Task: Search one way flight ticket for 3 adults, 3 children in premium economy from Yakutat: Yakutat Airport (also See Yakutat Seaplane Base) to New Bern: Coastal Carolina Regional Airport (was Craven County Regional) on 5-4-2023. Choice of flights is JetBlue. Number of bags: 1 carry on bag. Price is upto 74000. Outbound departure time preference is 18:30.
Action: Mouse moved to (296, 243)
Screenshot: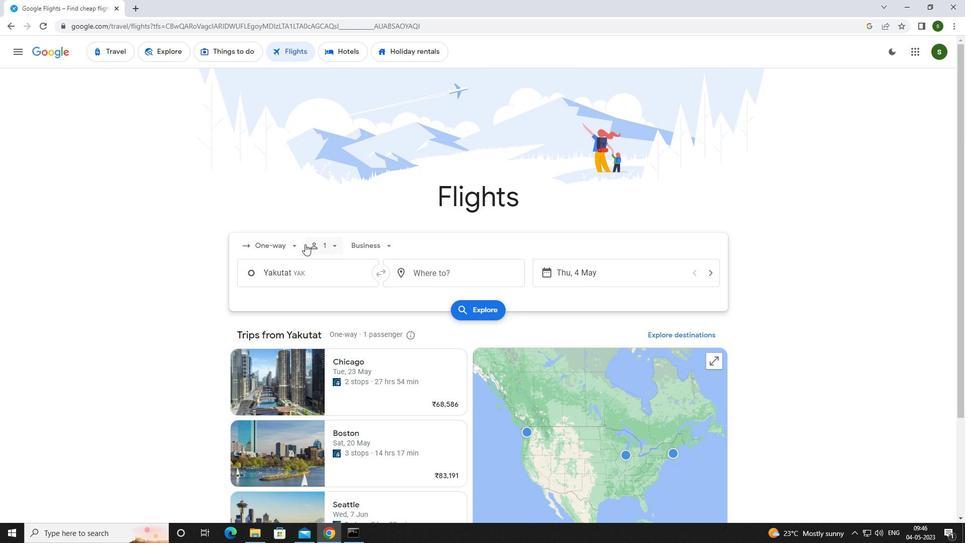 
Action: Mouse pressed left at (296, 243)
Screenshot: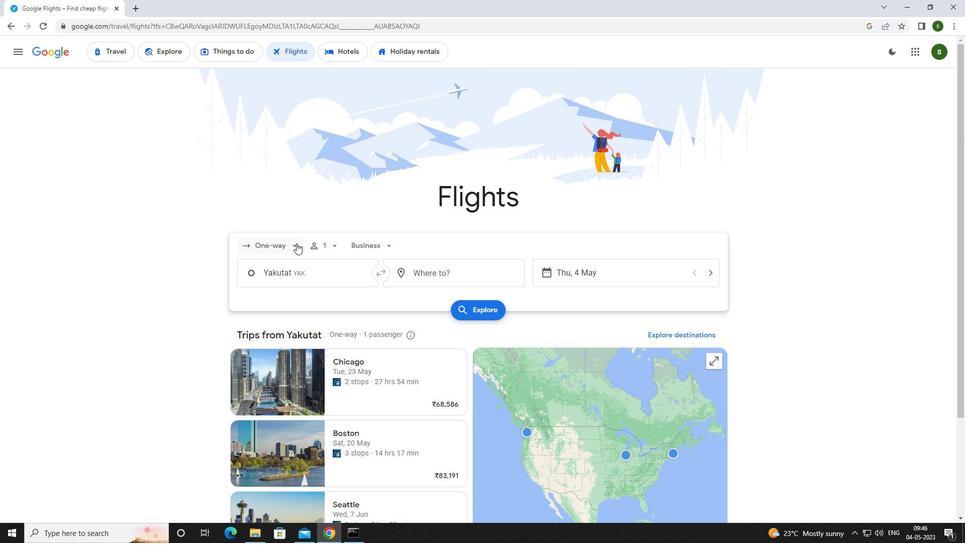 
Action: Mouse moved to (299, 287)
Screenshot: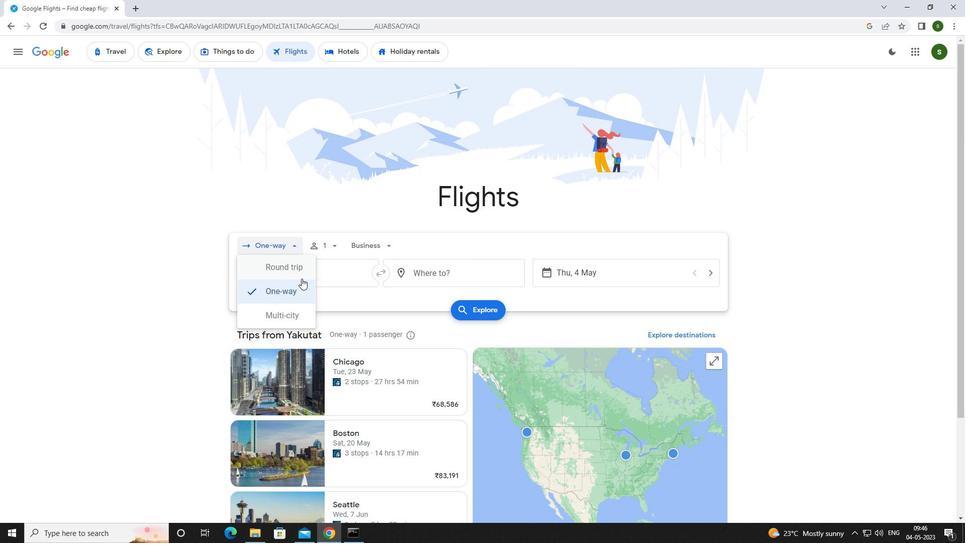 
Action: Mouse pressed left at (299, 287)
Screenshot: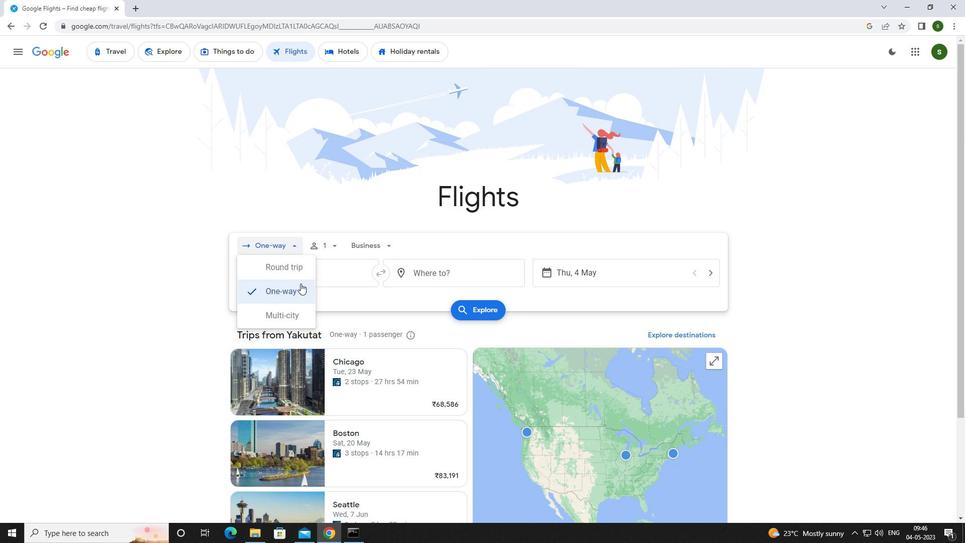 
Action: Mouse moved to (330, 248)
Screenshot: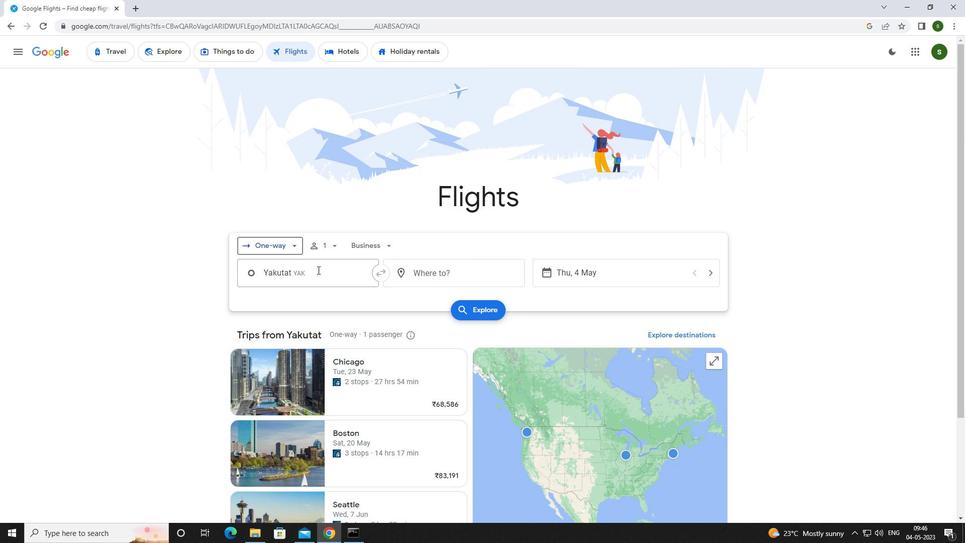 
Action: Mouse pressed left at (330, 248)
Screenshot: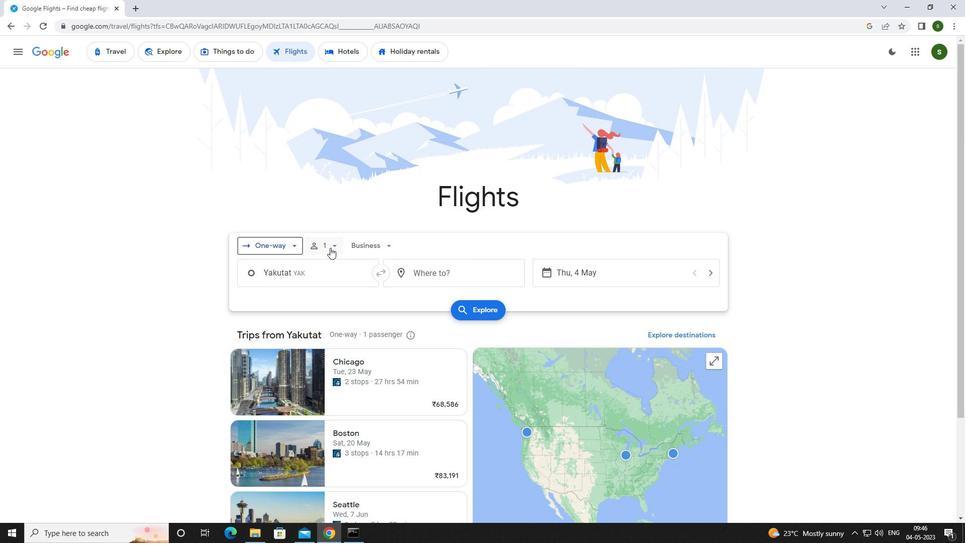 
Action: Mouse moved to (414, 273)
Screenshot: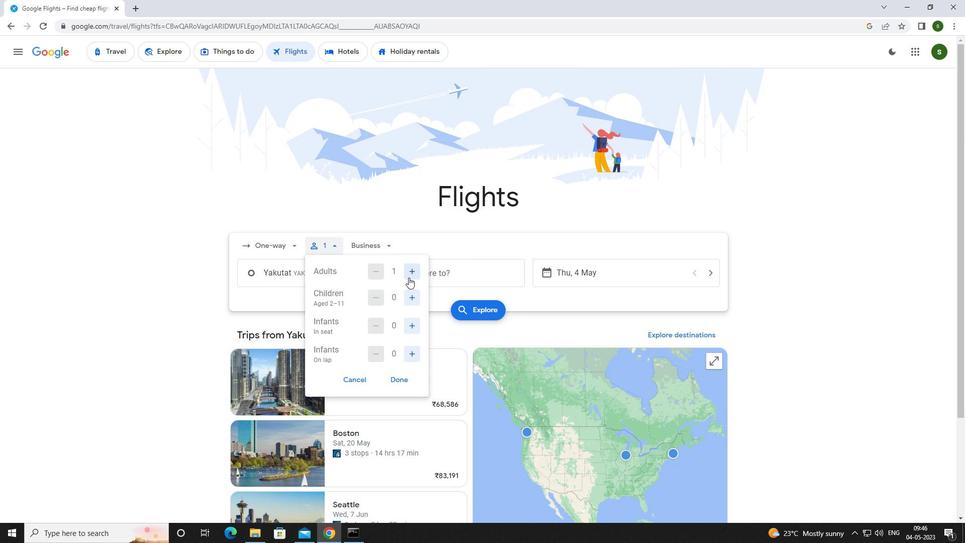 
Action: Mouse pressed left at (414, 273)
Screenshot: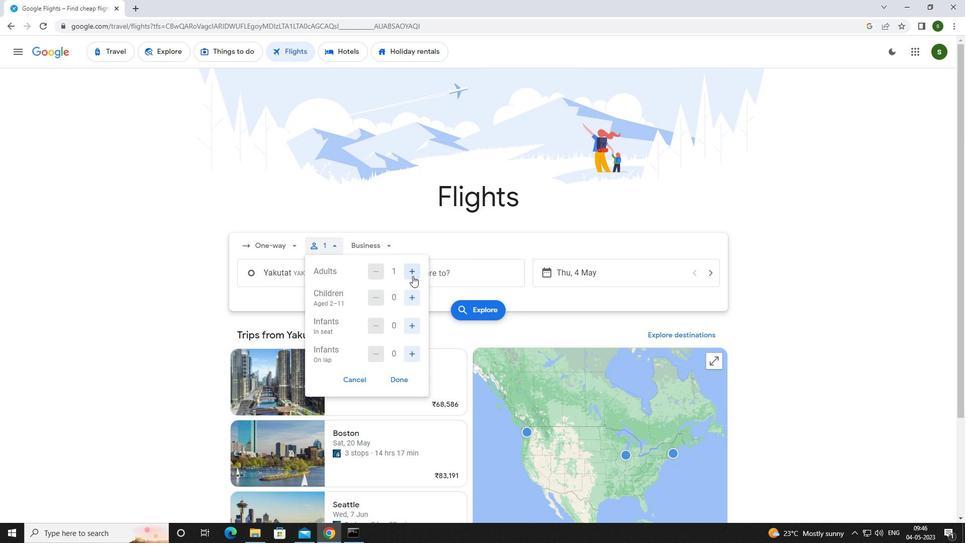 
Action: Mouse pressed left at (414, 273)
Screenshot: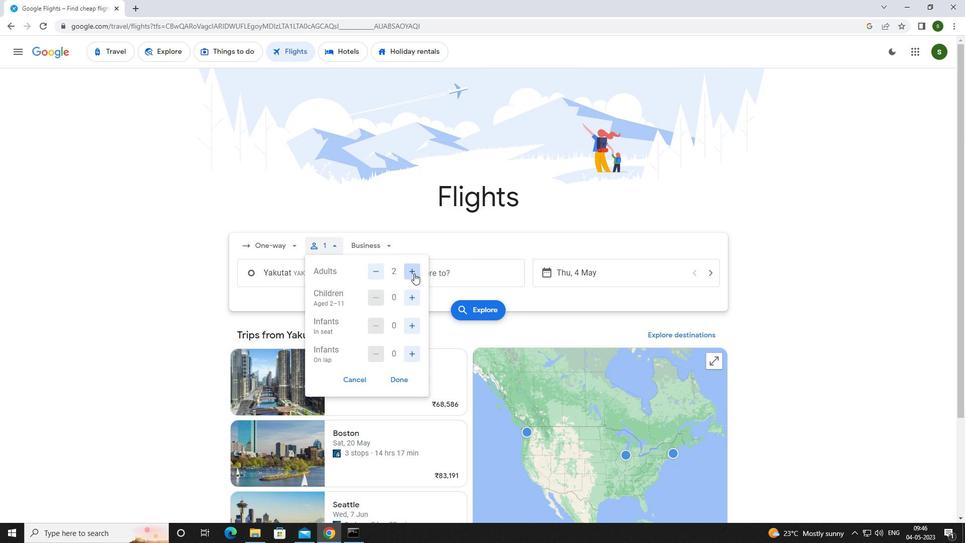 
Action: Mouse moved to (418, 300)
Screenshot: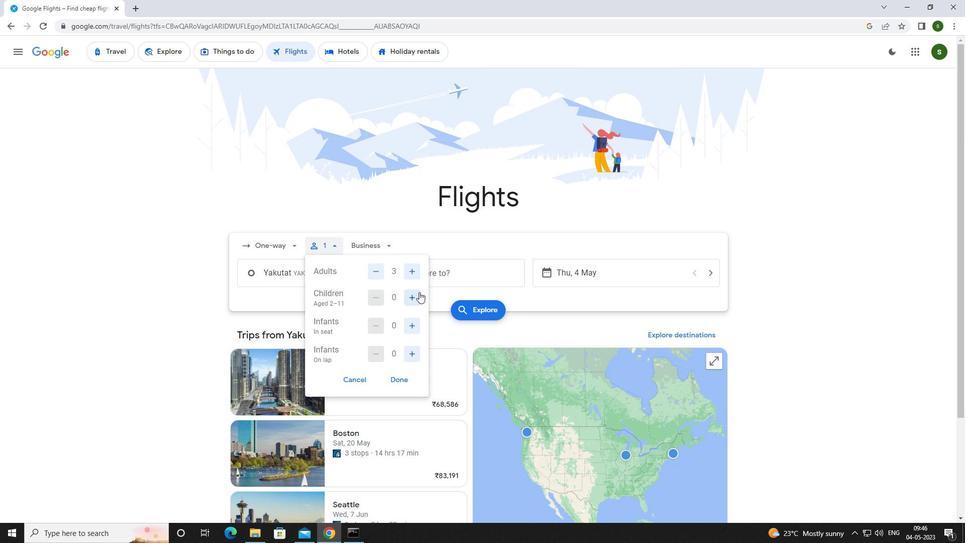 
Action: Mouse pressed left at (418, 300)
Screenshot: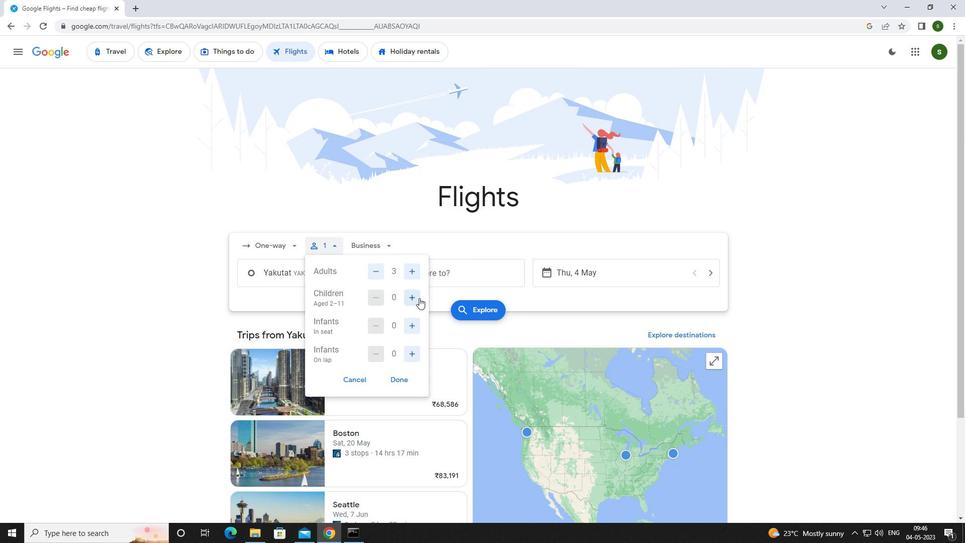 
Action: Mouse pressed left at (418, 300)
Screenshot: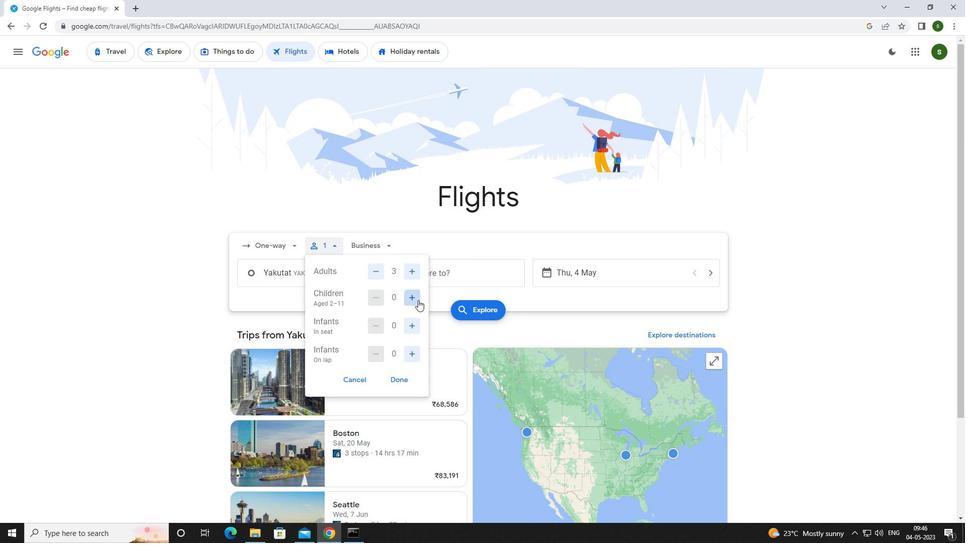 
Action: Mouse pressed left at (418, 300)
Screenshot: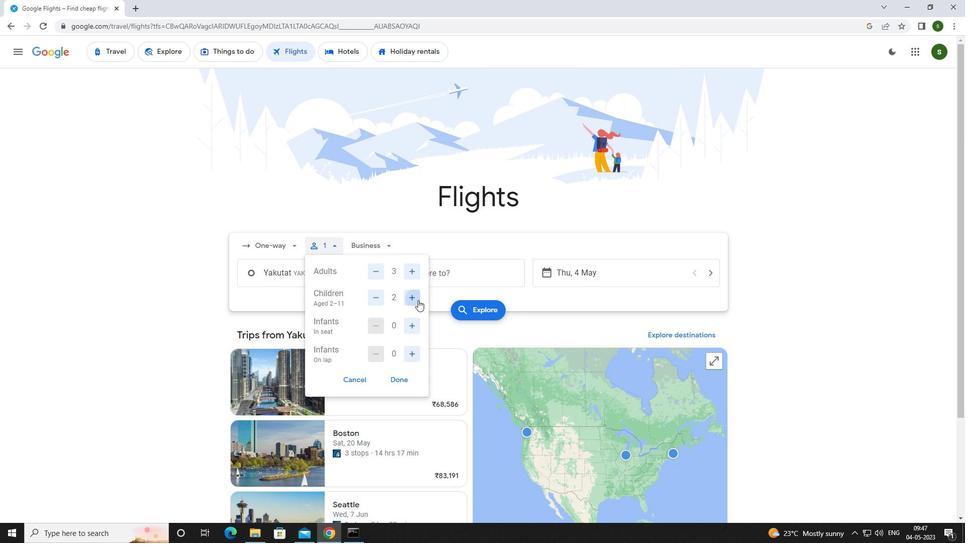 
Action: Mouse moved to (389, 249)
Screenshot: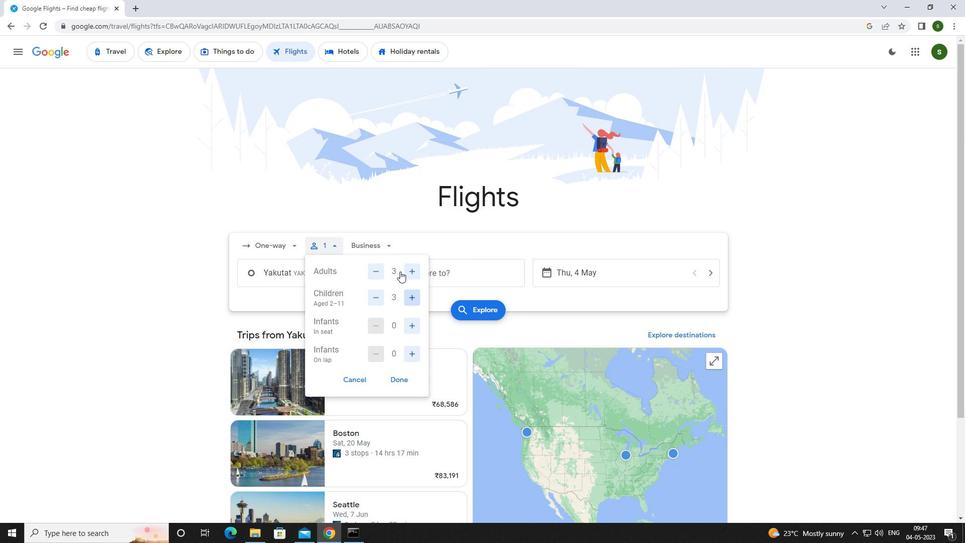 
Action: Mouse pressed left at (389, 249)
Screenshot: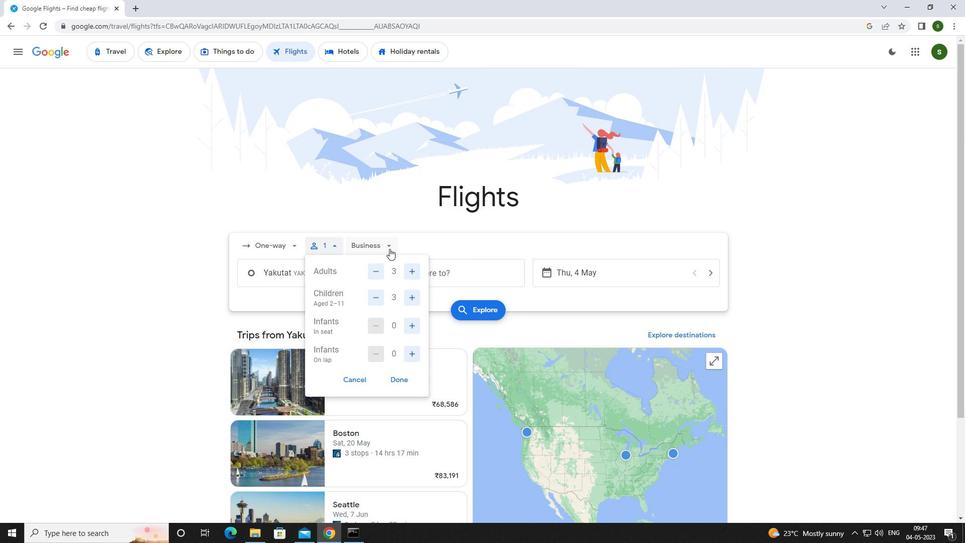 
Action: Mouse moved to (397, 288)
Screenshot: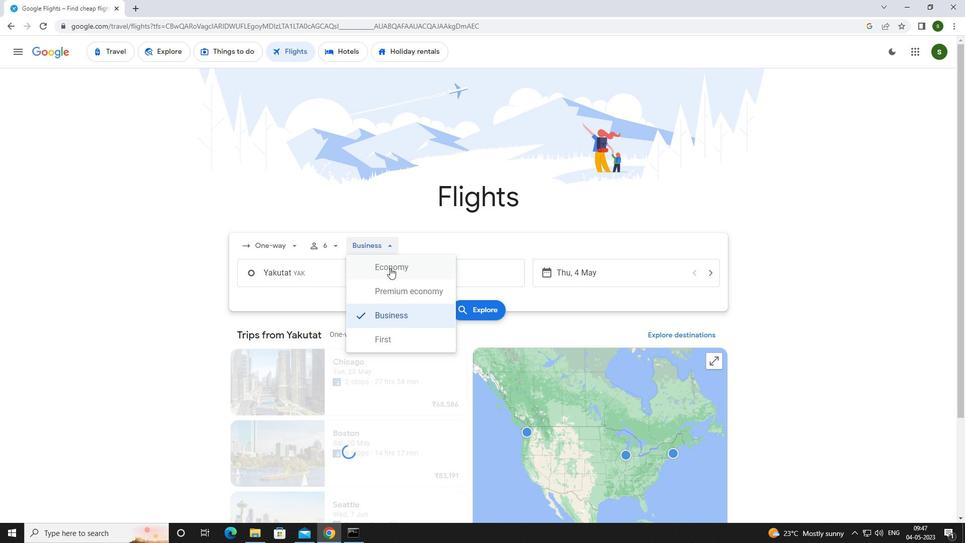 
Action: Mouse pressed left at (397, 288)
Screenshot: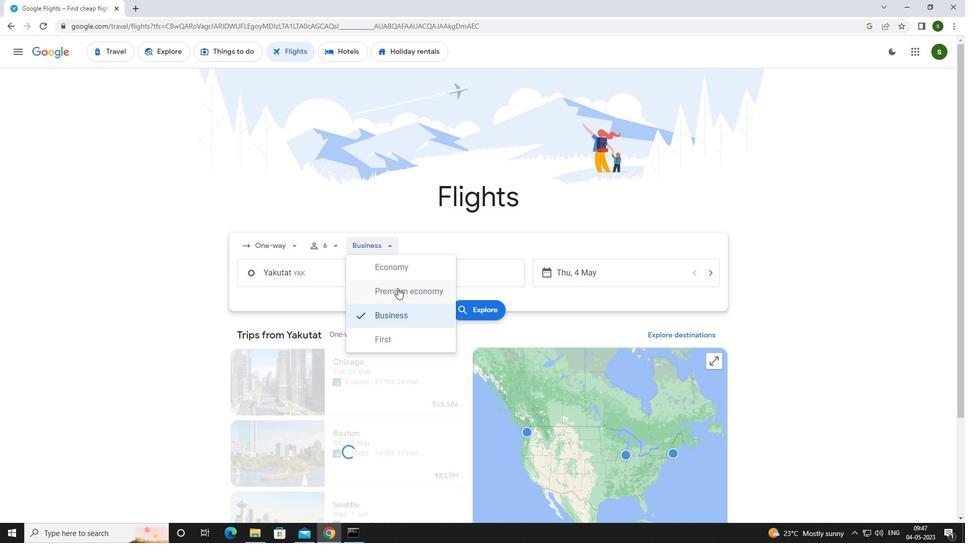 
Action: Mouse moved to (343, 277)
Screenshot: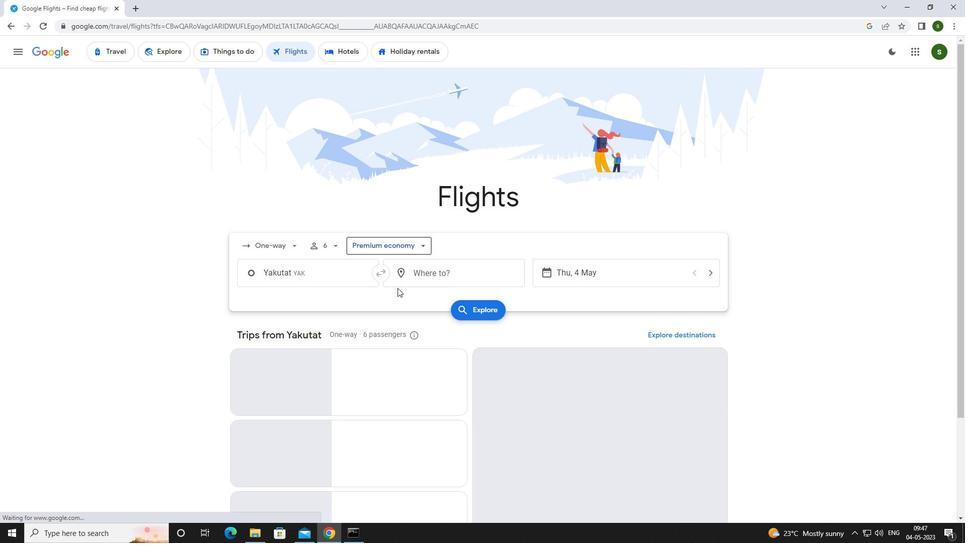 
Action: Mouse pressed left at (343, 277)
Screenshot: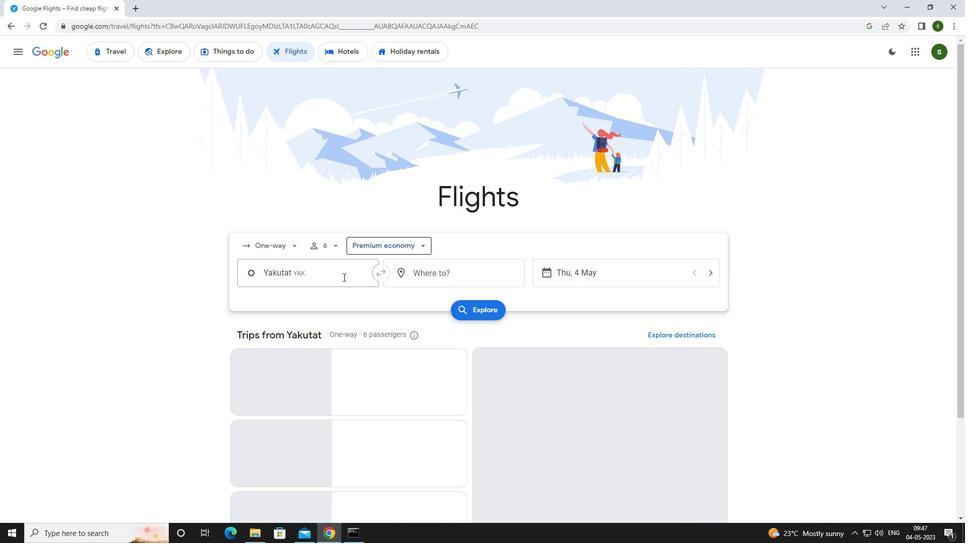 
Action: Key pressed <Key.caps_lock>y<Key.caps_lock>akutat
Screenshot: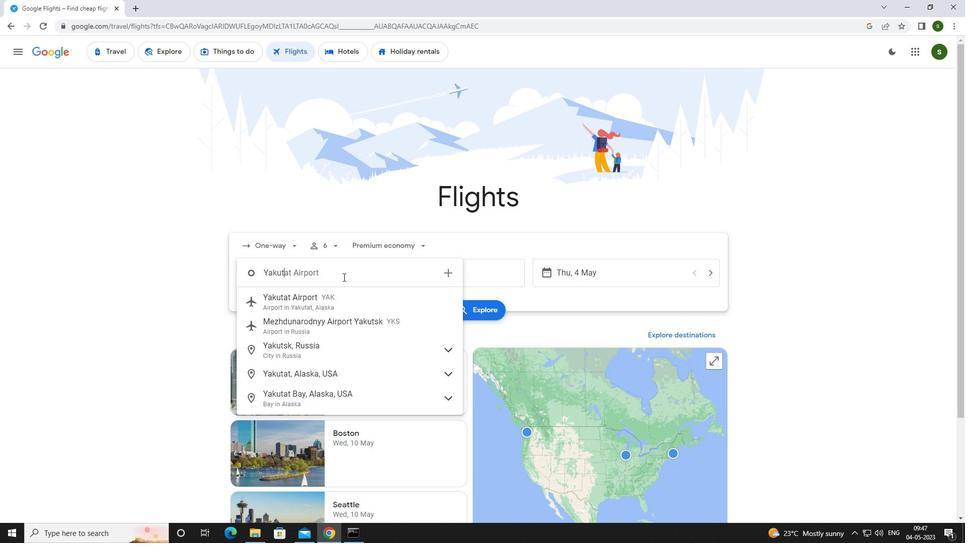 
Action: Mouse moved to (332, 300)
Screenshot: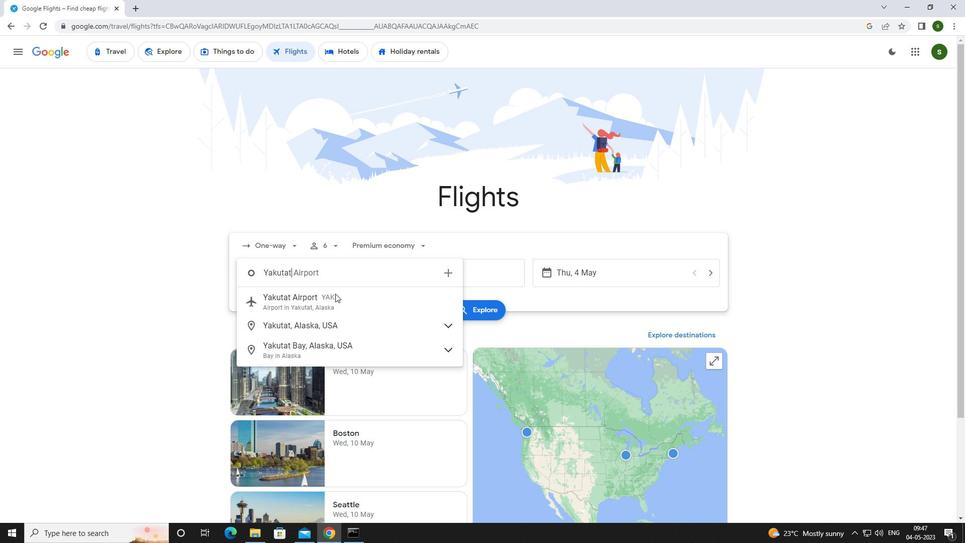 
Action: Mouse pressed left at (332, 300)
Screenshot: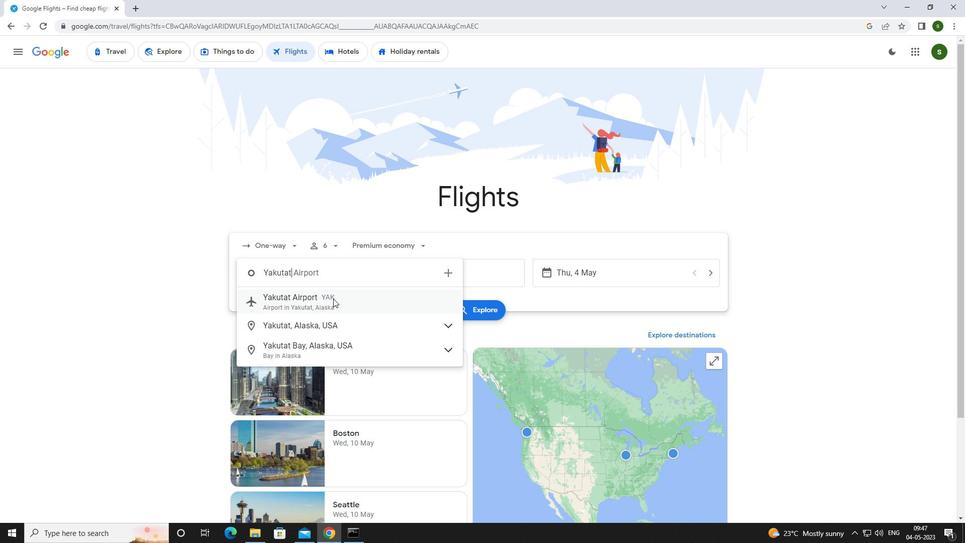 
Action: Mouse moved to (442, 265)
Screenshot: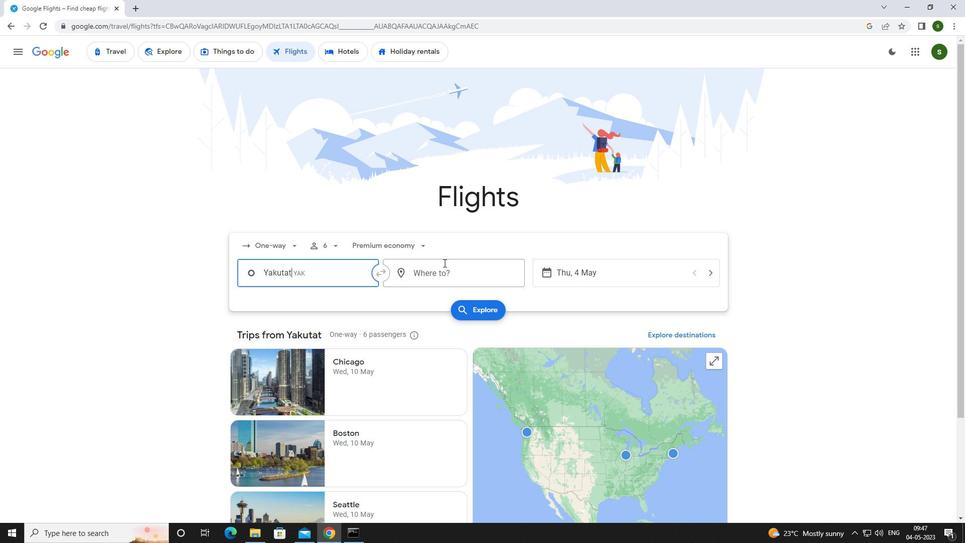 
Action: Mouse pressed left at (442, 265)
Screenshot: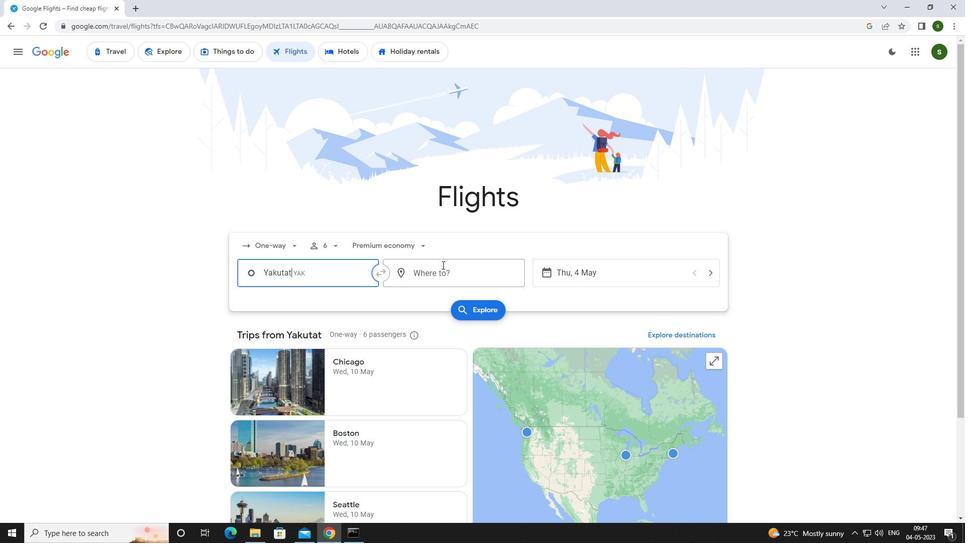 
Action: Mouse moved to (434, 267)
Screenshot: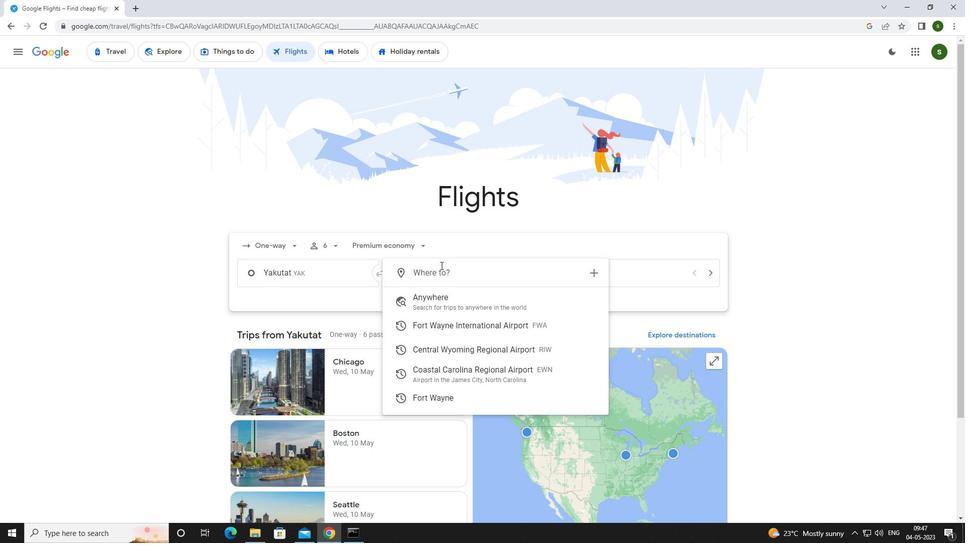 
Action: Key pressed <Key.caps_lock>c<Key.caps_lock>oasta
Screenshot: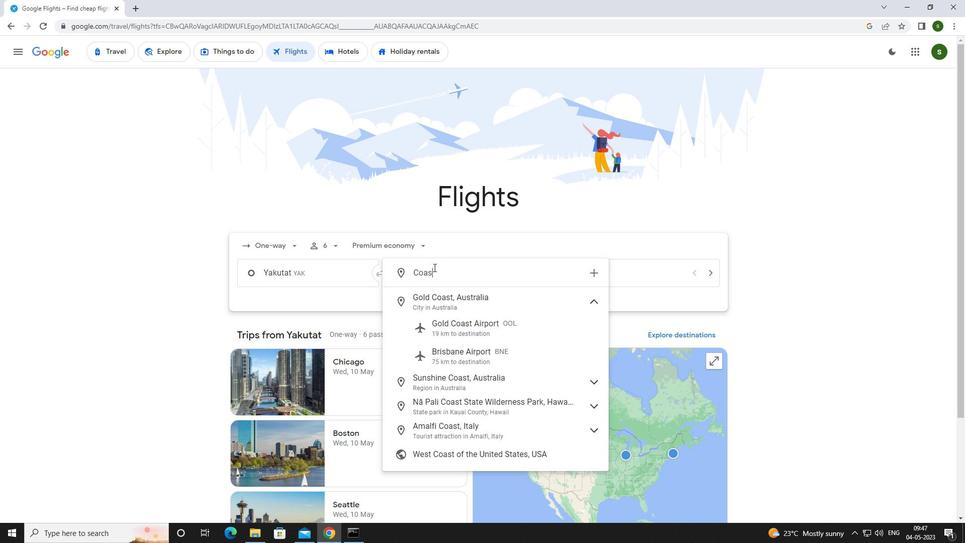 
Action: Mouse moved to (443, 289)
Screenshot: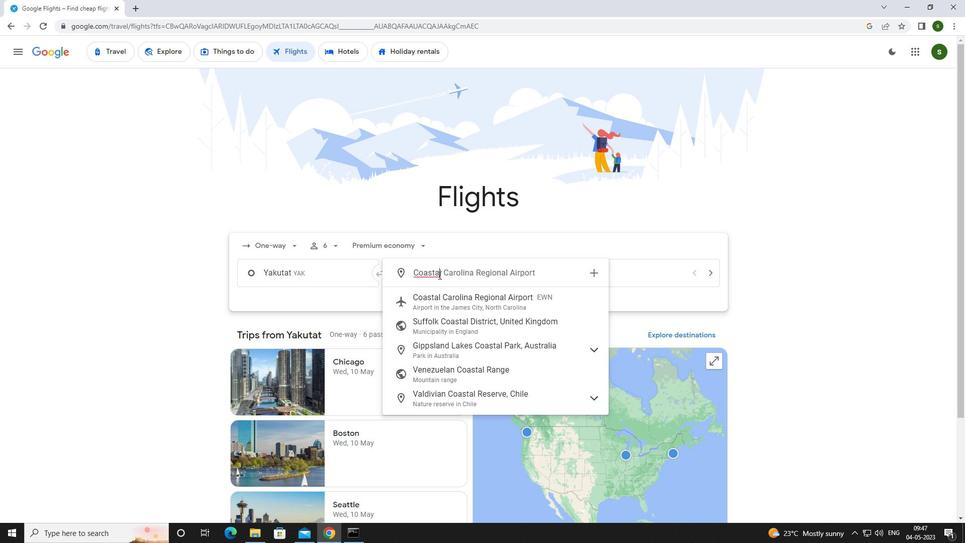 
Action: Mouse pressed left at (443, 289)
Screenshot: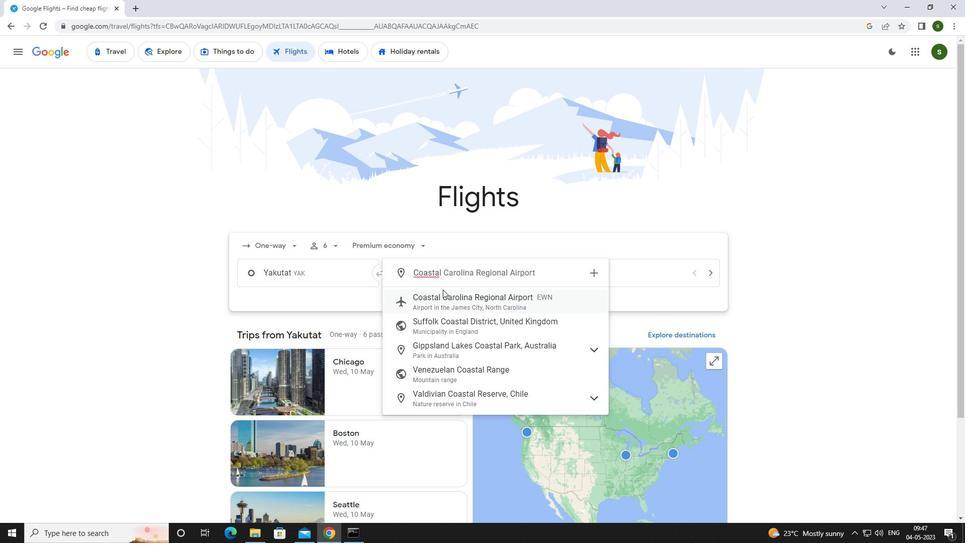
Action: Mouse moved to (618, 285)
Screenshot: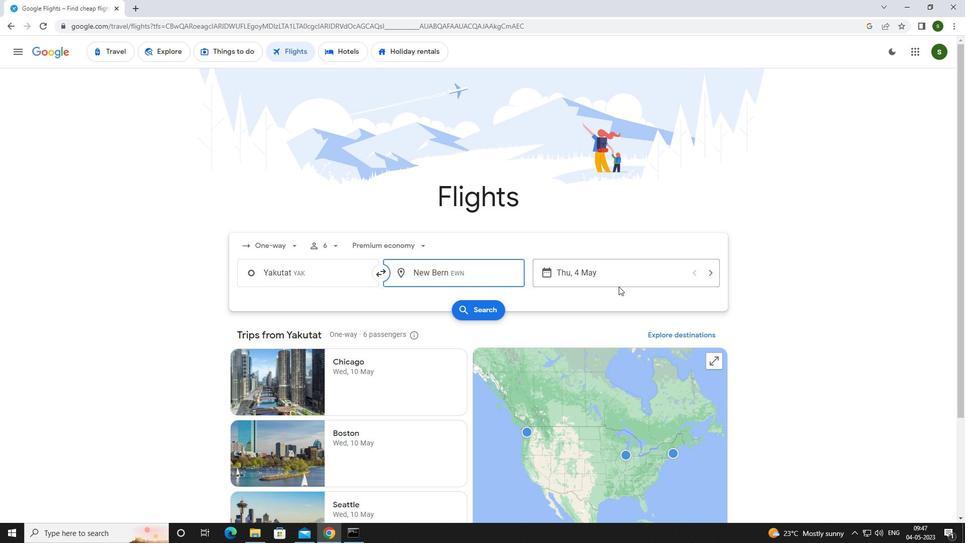
Action: Mouse pressed left at (618, 285)
Screenshot: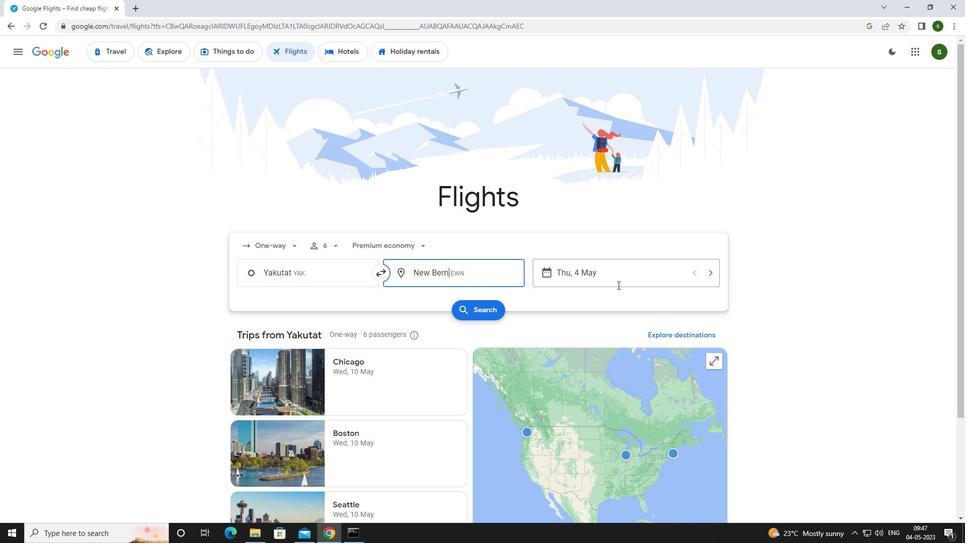 
Action: Mouse moved to (458, 341)
Screenshot: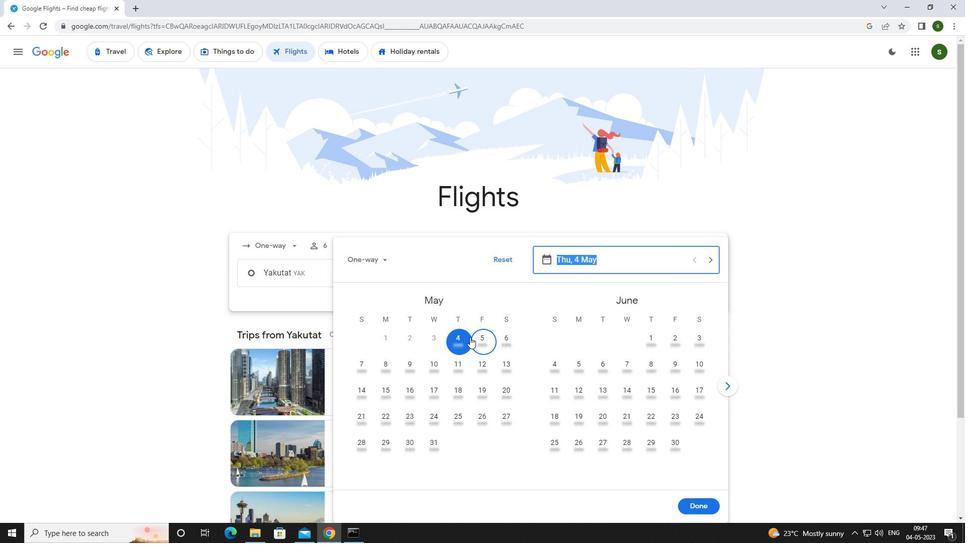 
Action: Mouse pressed left at (458, 341)
Screenshot: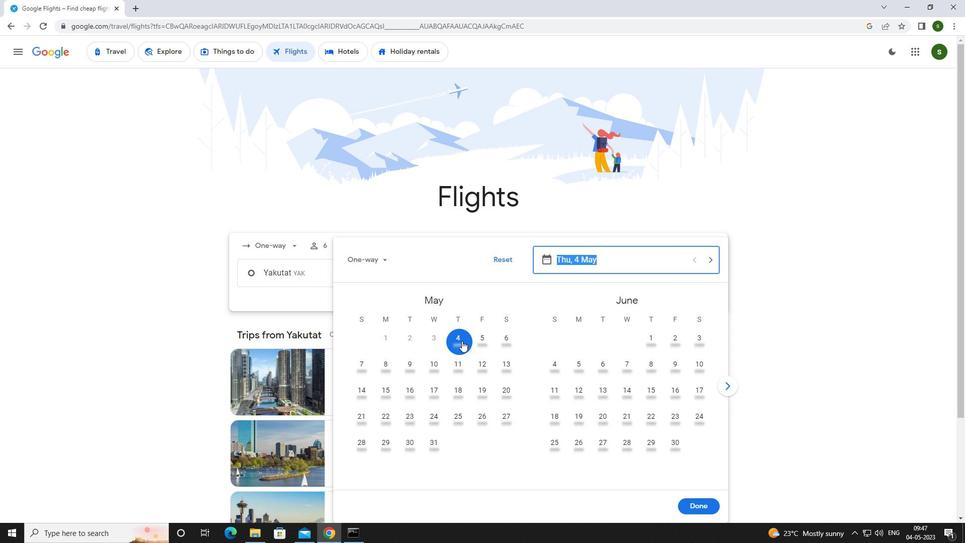 
Action: Mouse moved to (697, 512)
Screenshot: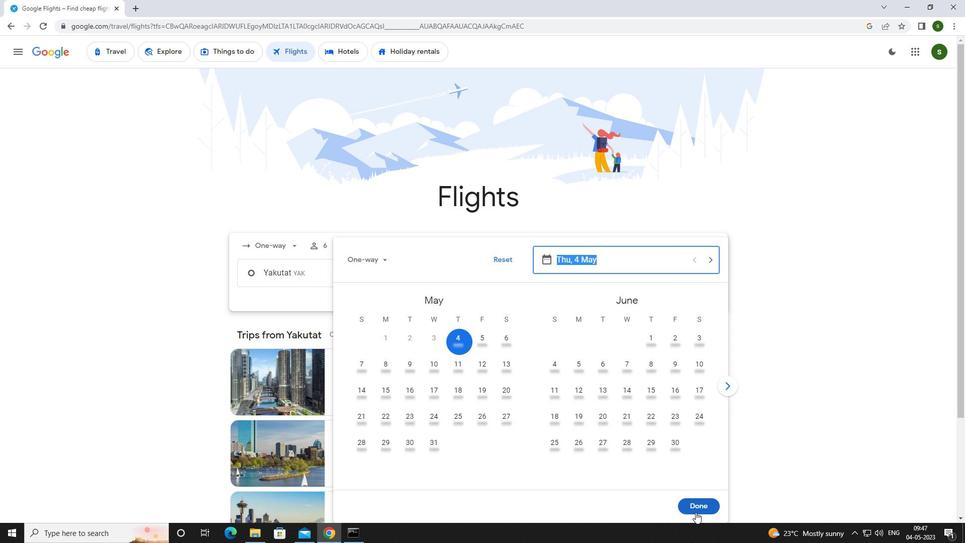 
Action: Mouse pressed left at (697, 512)
Screenshot: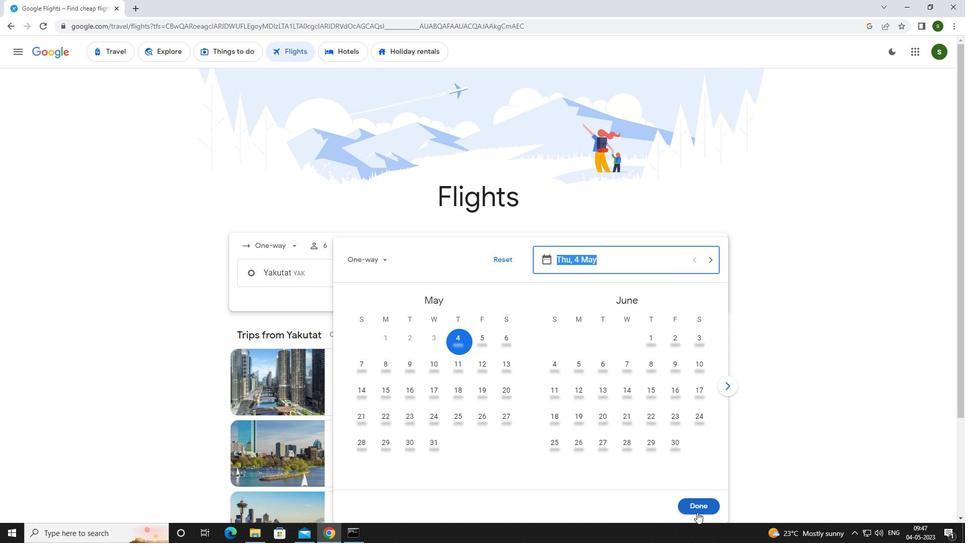 
Action: Mouse moved to (480, 310)
Screenshot: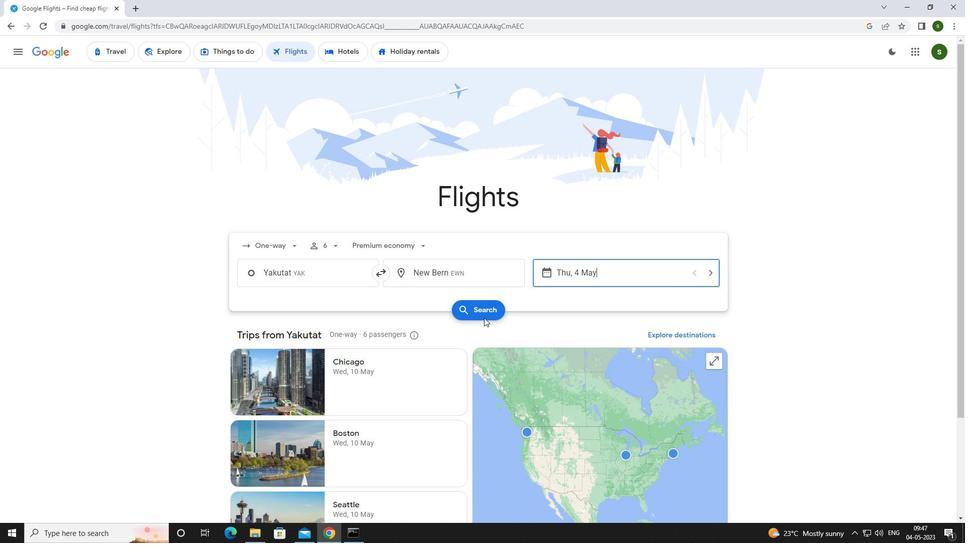 
Action: Mouse pressed left at (480, 310)
Screenshot: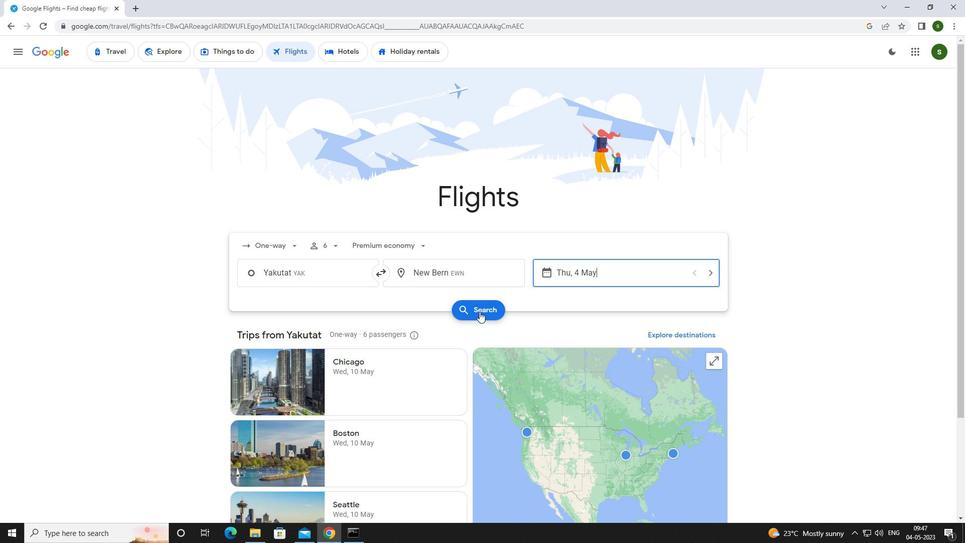 
Action: Mouse moved to (251, 146)
Screenshot: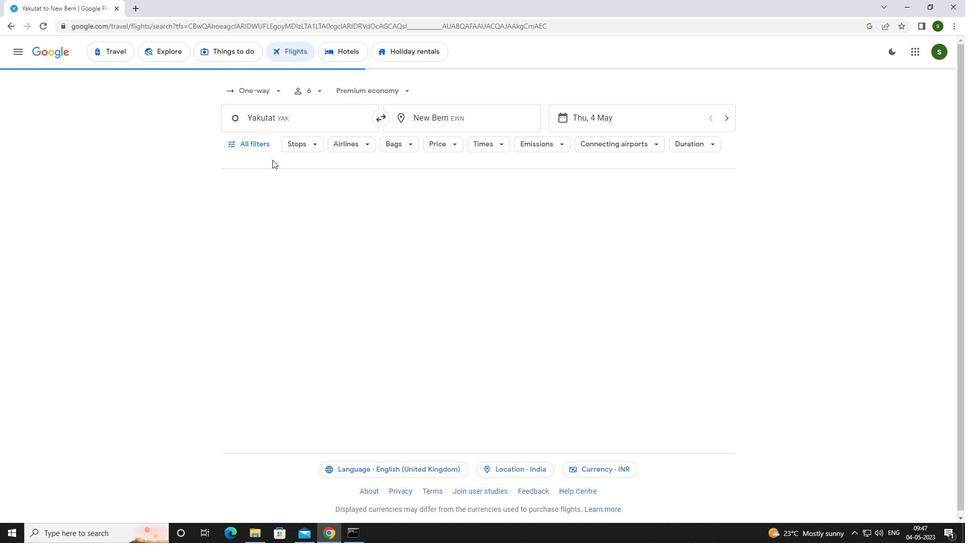 
Action: Mouse pressed left at (251, 146)
Screenshot: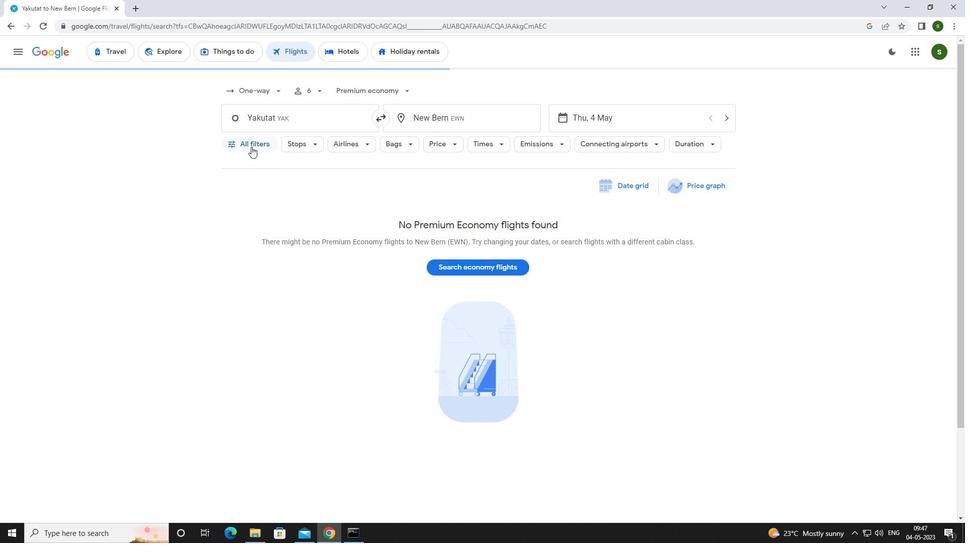 
Action: Mouse moved to (371, 359)
Screenshot: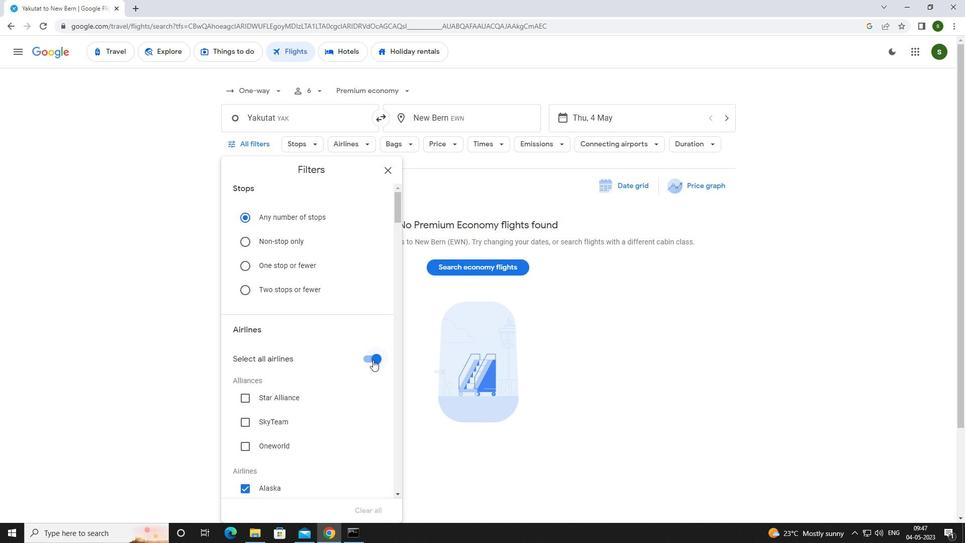 
Action: Mouse pressed left at (371, 359)
Screenshot: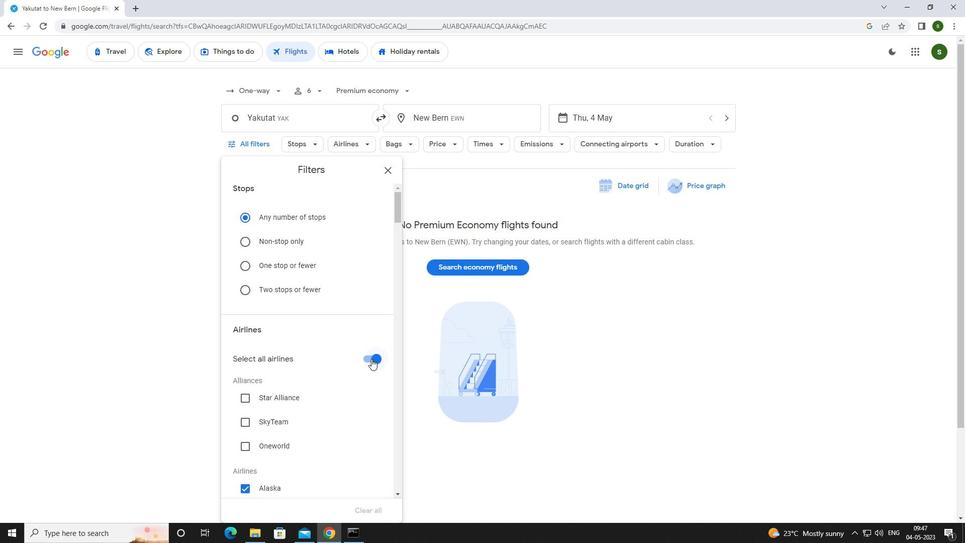 
Action: Mouse scrolled (371, 358) with delta (0, 0)
Screenshot: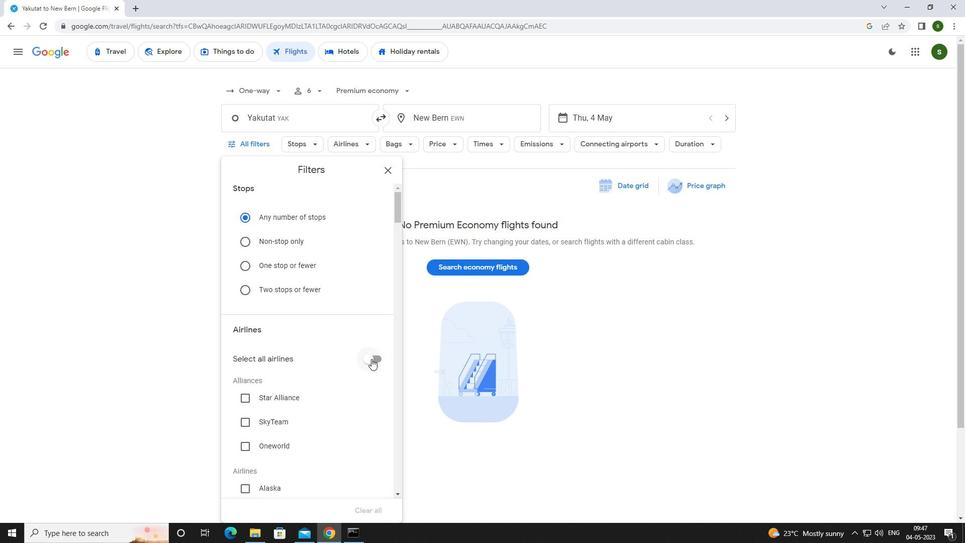
Action: Mouse scrolled (371, 358) with delta (0, 0)
Screenshot: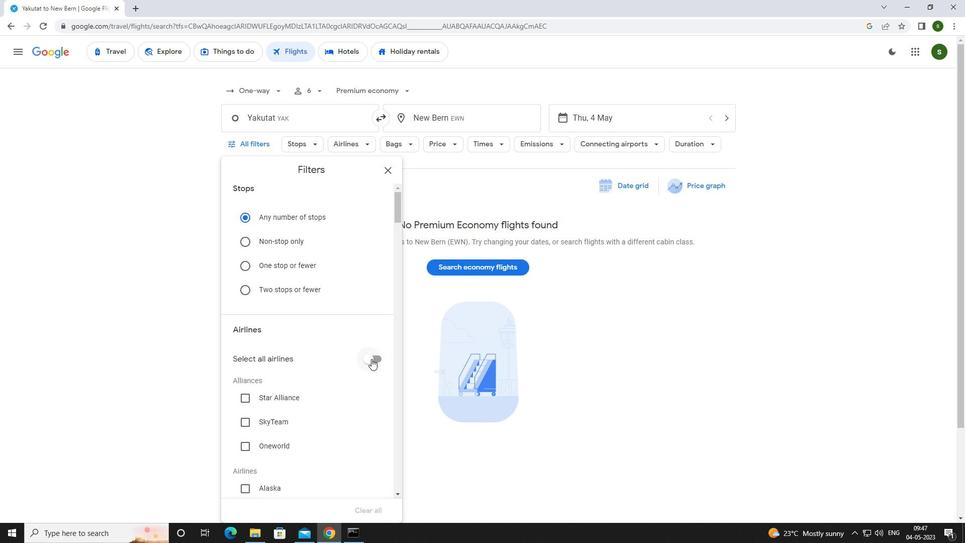 
Action: Mouse scrolled (371, 358) with delta (0, 0)
Screenshot: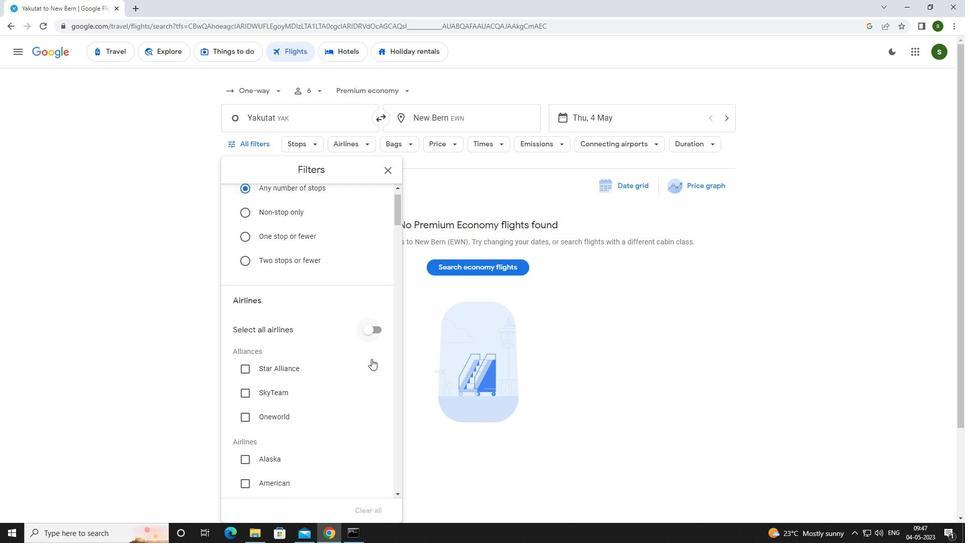 
Action: Mouse scrolled (371, 358) with delta (0, 0)
Screenshot: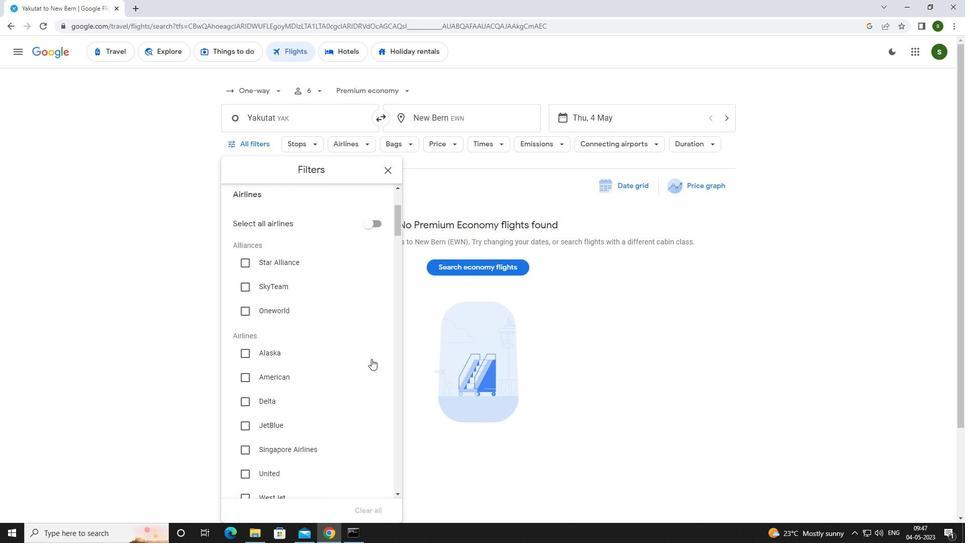 
Action: Mouse moved to (283, 358)
Screenshot: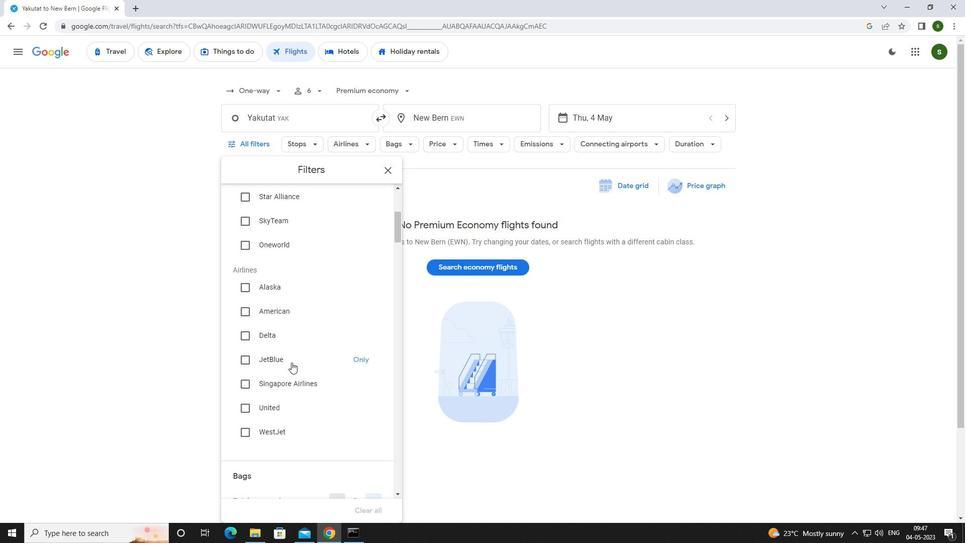 
Action: Mouse pressed left at (283, 358)
Screenshot: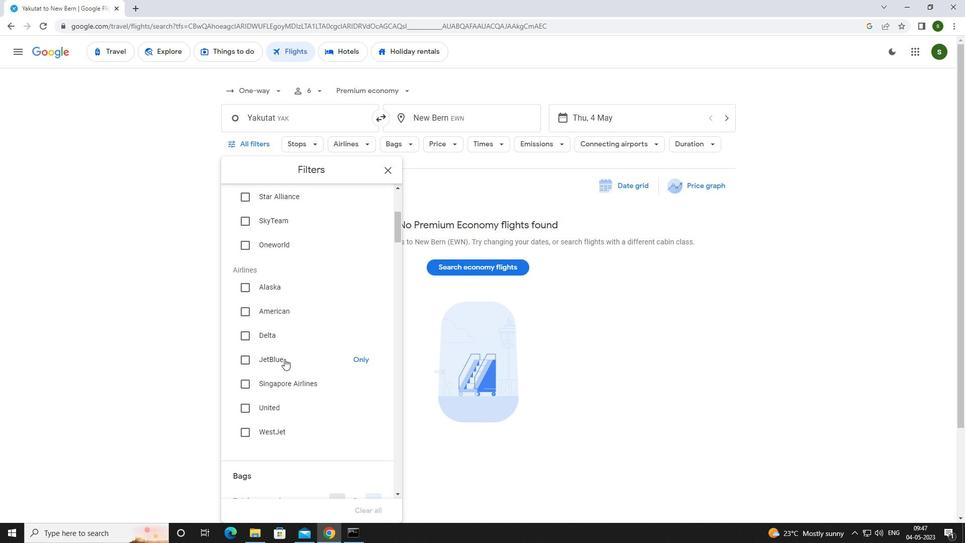 
Action: Mouse scrolled (283, 358) with delta (0, 0)
Screenshot: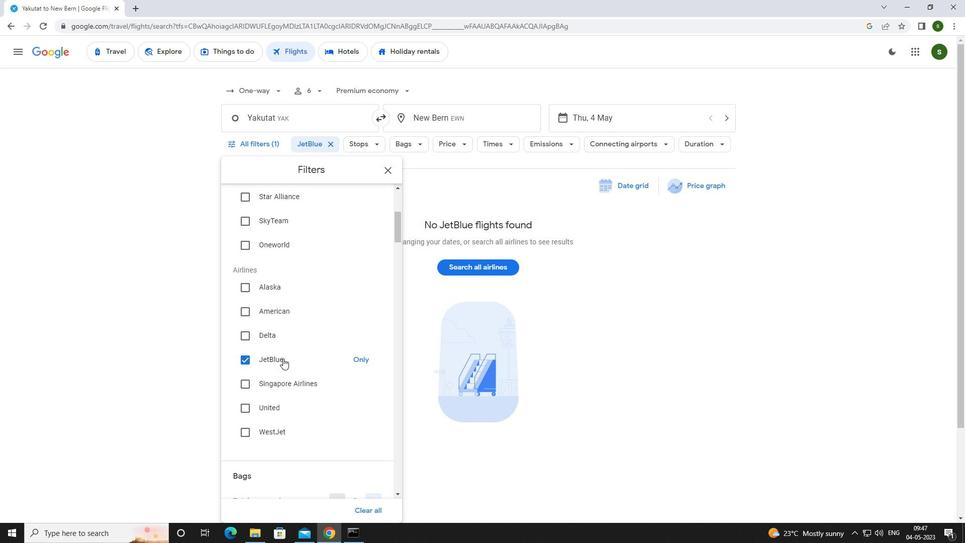 
Action: Mouse scrolled (283, 358) with delta (0, 0)
Screenshot: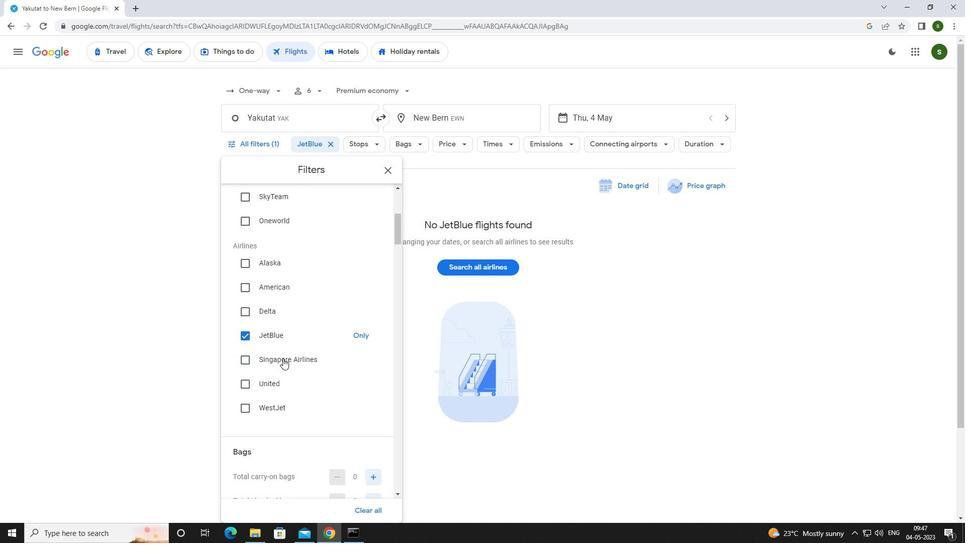 
Action: Mouse scrolled (283, 358) with delta (0, 0)
Screenshot: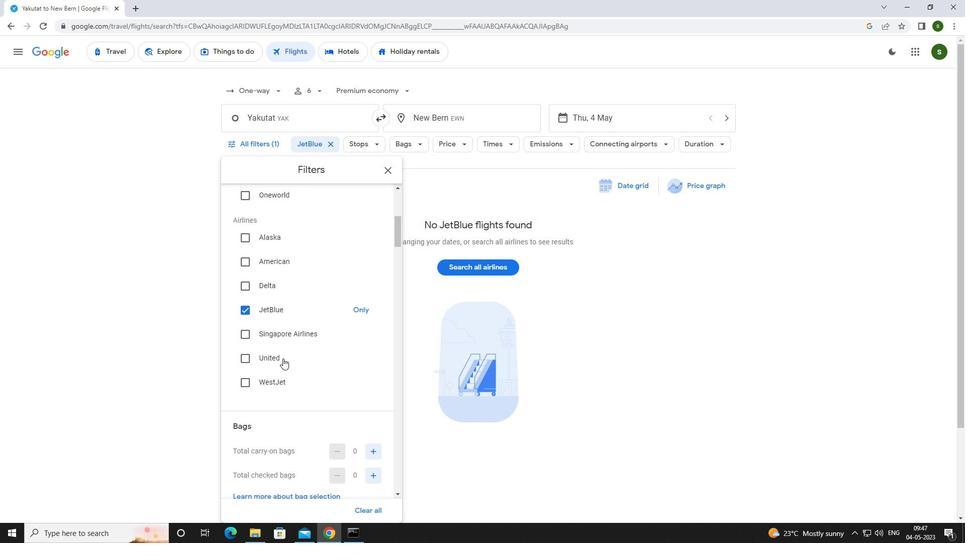 
Action: Mouse moved to (375, 349)
Screenshot: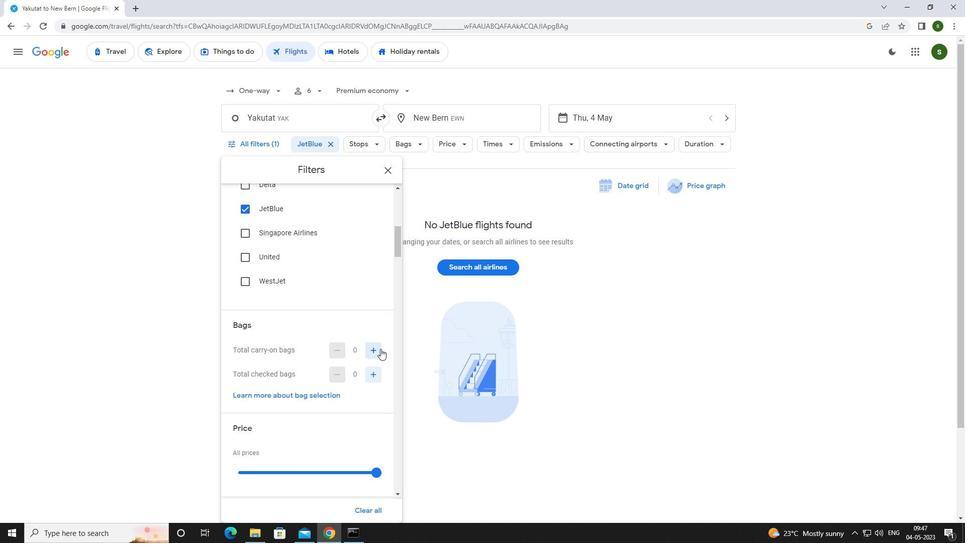 
Action: Mouse pressed left at (375, 349)
Screenshot: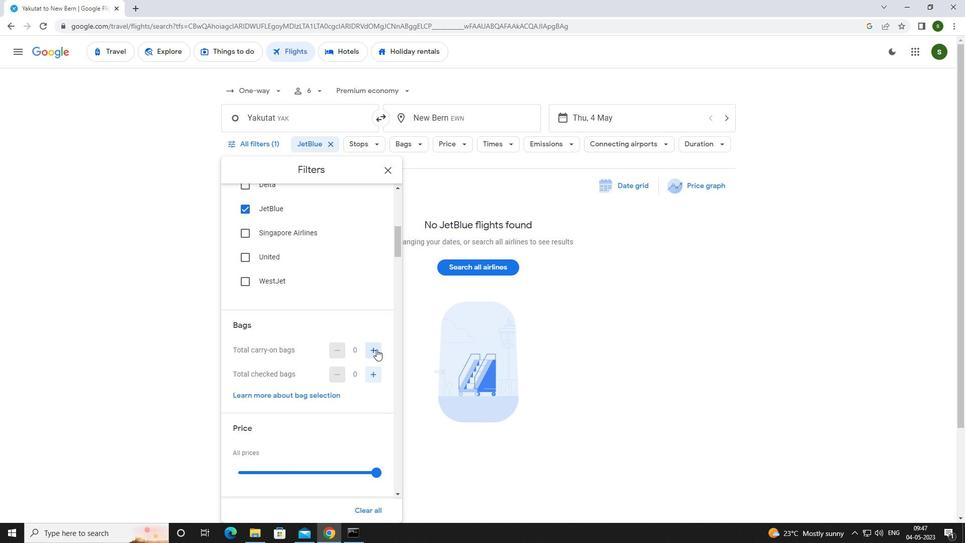 
Action: Mouse moved to (375, 350)
Screenshot: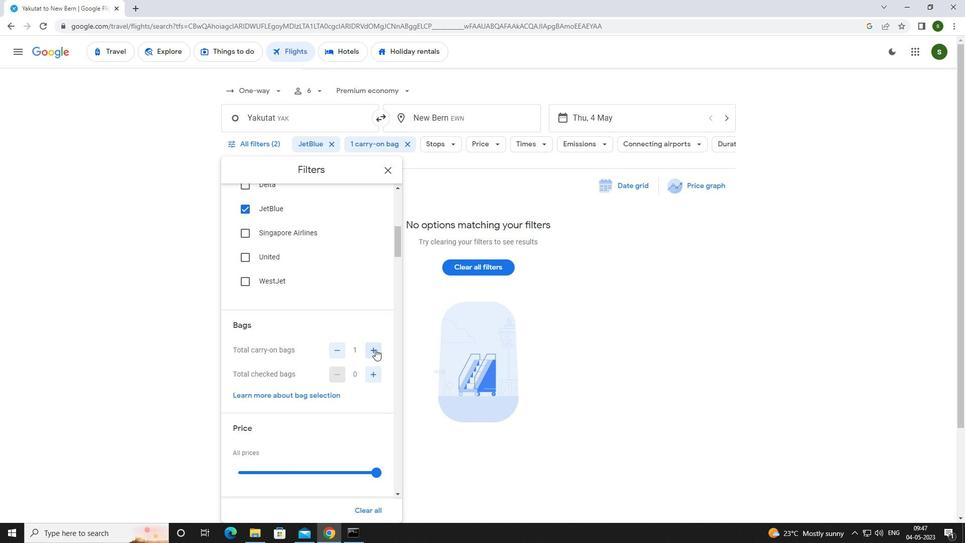 
Action: Mouse scrolled (375, 349) with delta (0, 0)
Screenshot: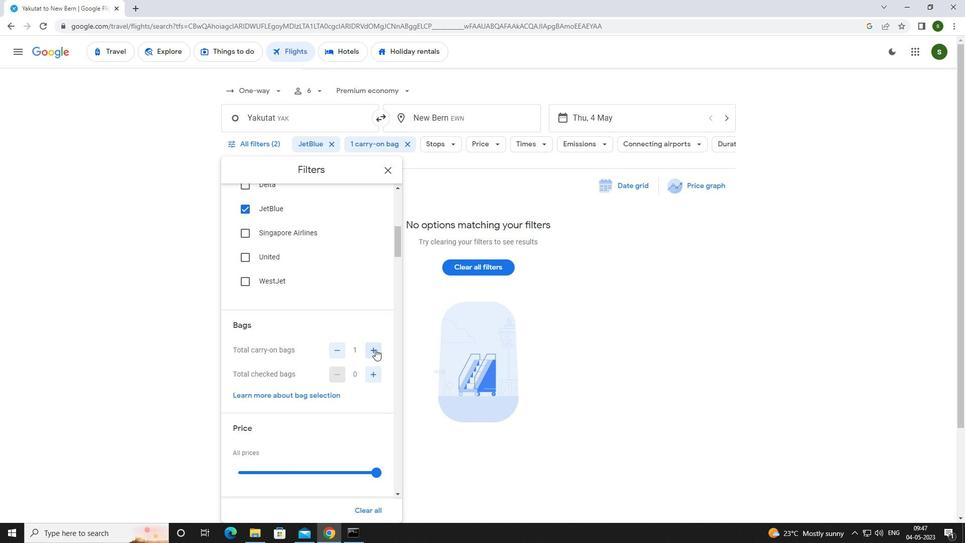 
Action: Mouse scrolled (375, 349) with delta (0, 0)
Screenshot: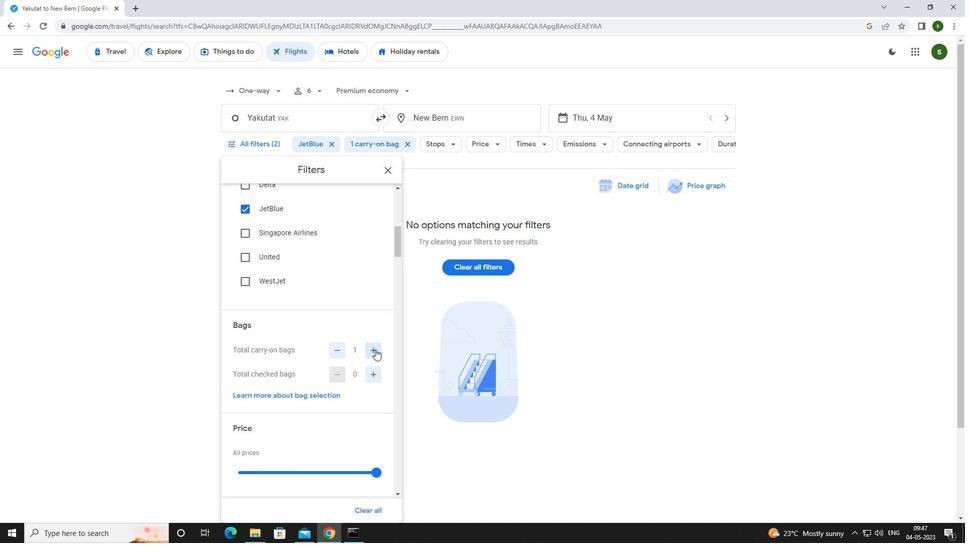 
Action: Mouse moved to (374, 368)
Screenshot: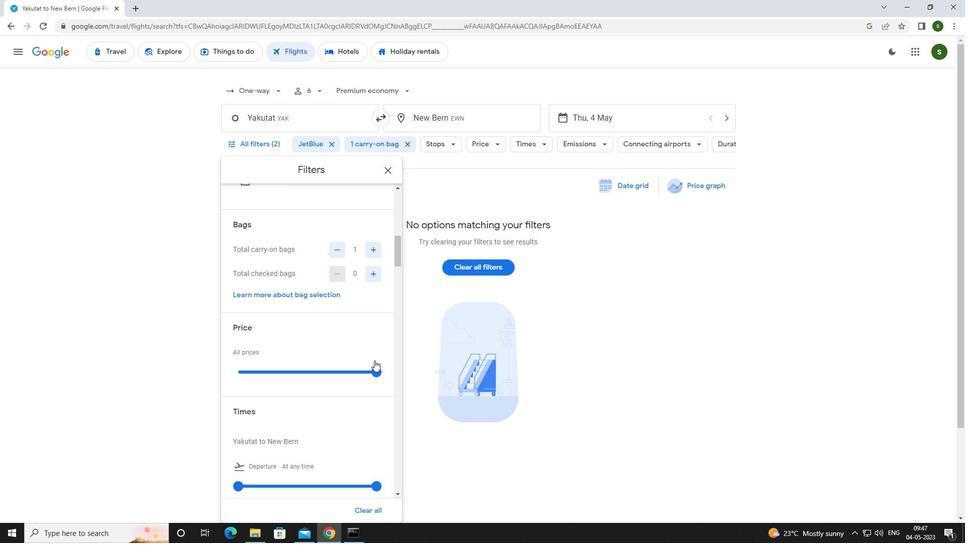 
Action: Mouse pressed left at (374, 368)
Screenshot: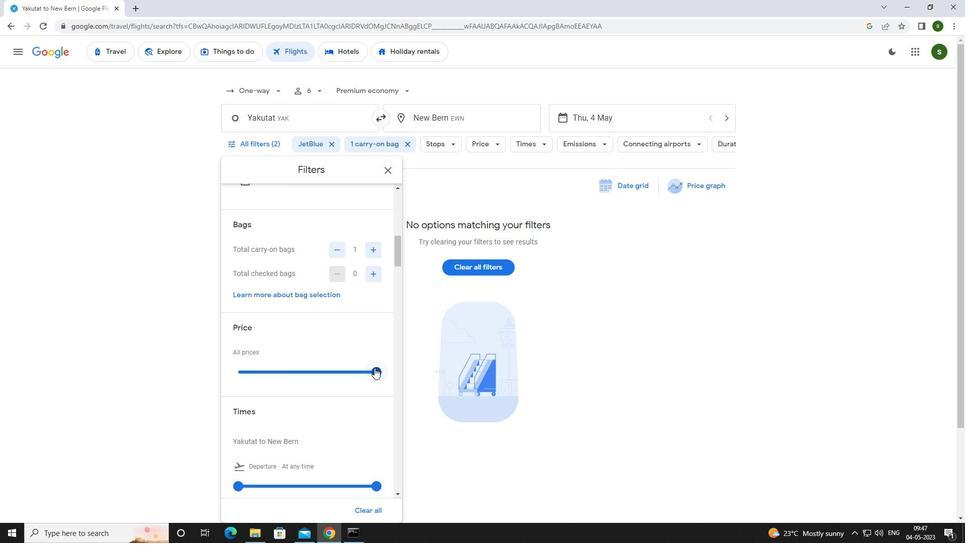 
Action: Mouse scrolled (374, 368) with delta (0, 0)
Screenshot: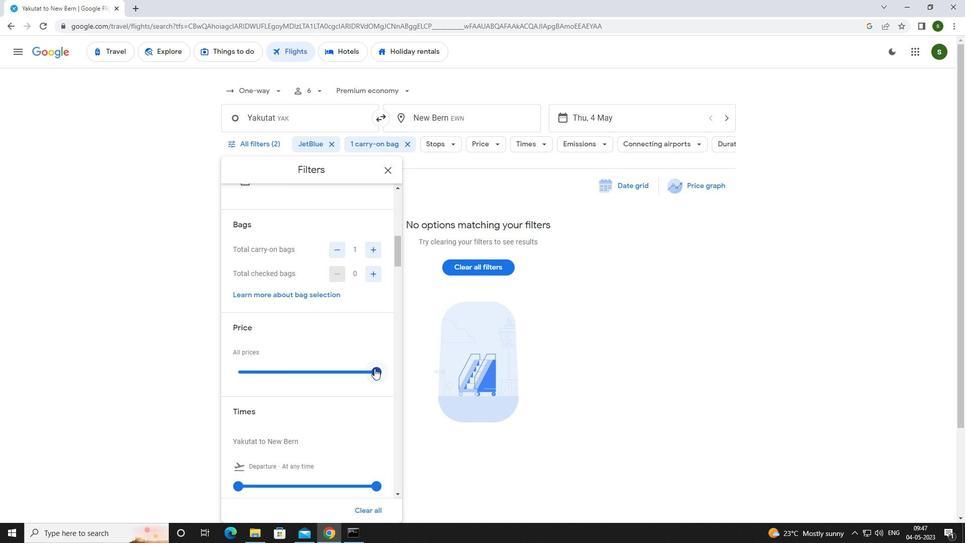 
Action: Mouse moved to (237, 433)
Screenshot: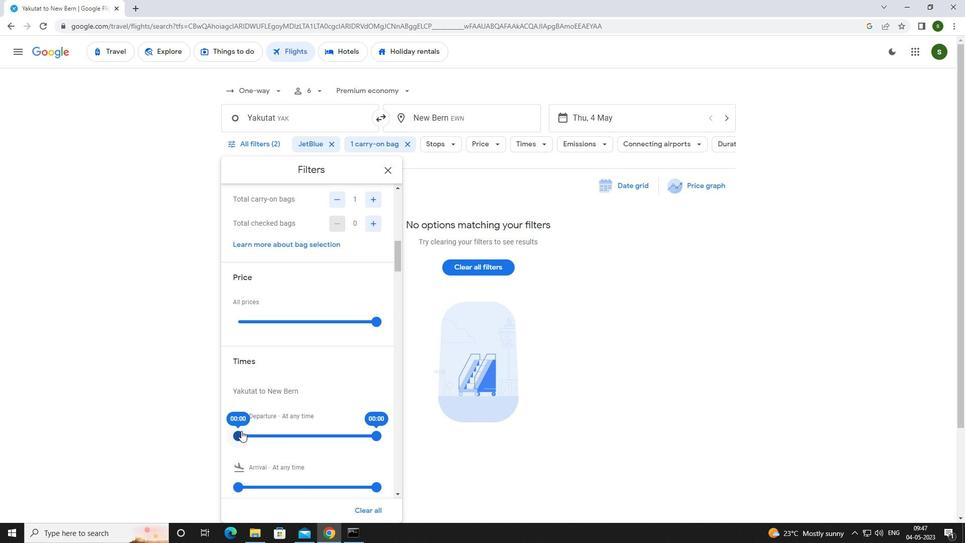 
Action: Mouse pressed left at (237, 433)
Screenshot: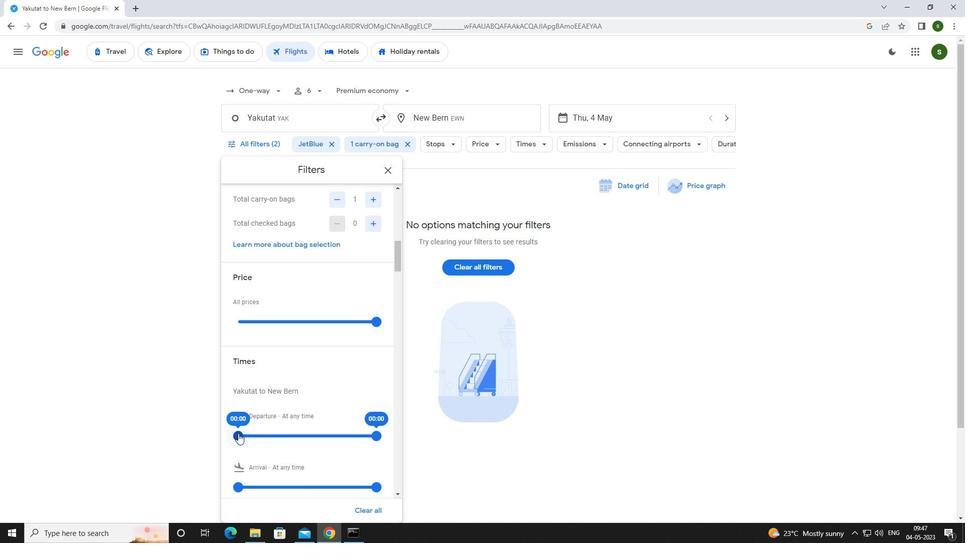 
Action: Mouse moved to (622, 416)
Screenshot: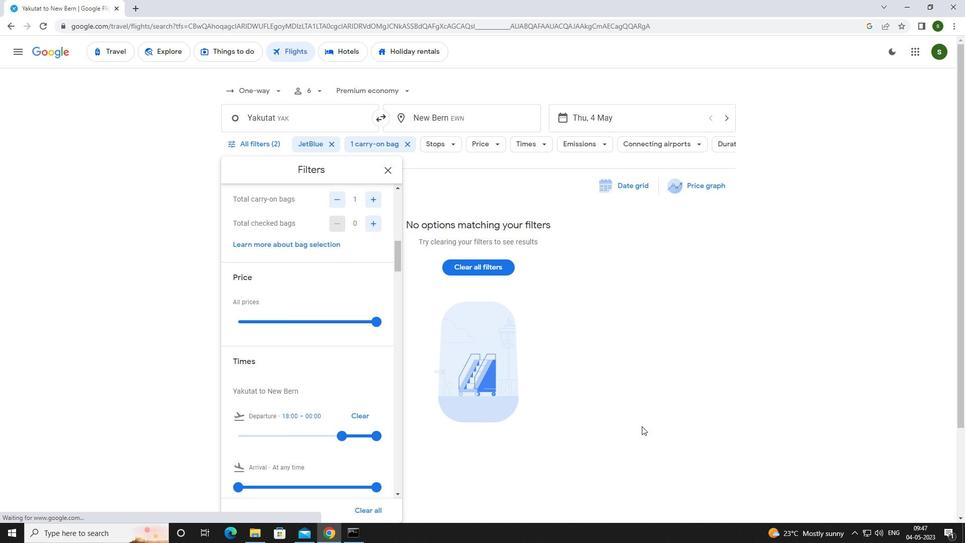 
Action: Mouse pressed left at (622, 416)
Screenshot: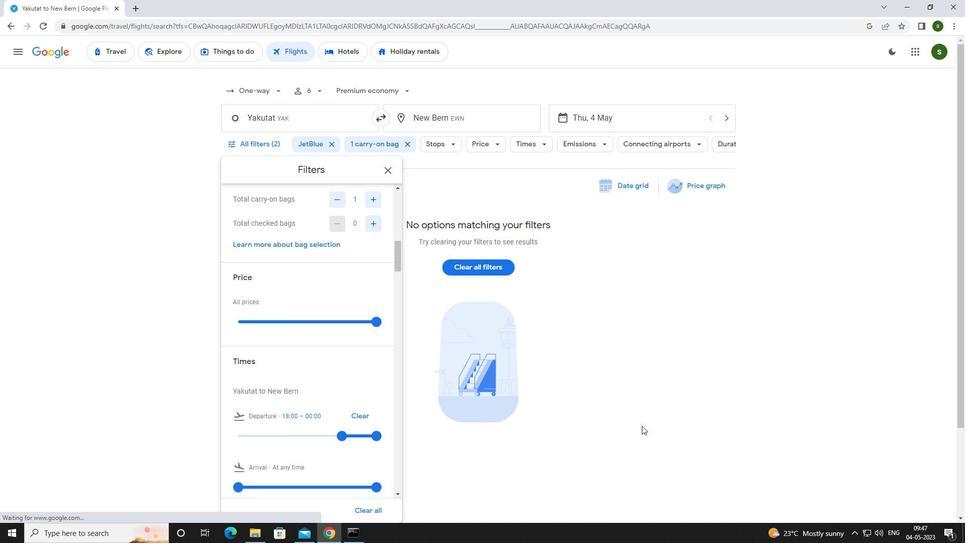 
